 Task: Check how to setup "Test a bot in an unused Web Widget".
Action: Mouse moved to (998, 90)
Screenshot: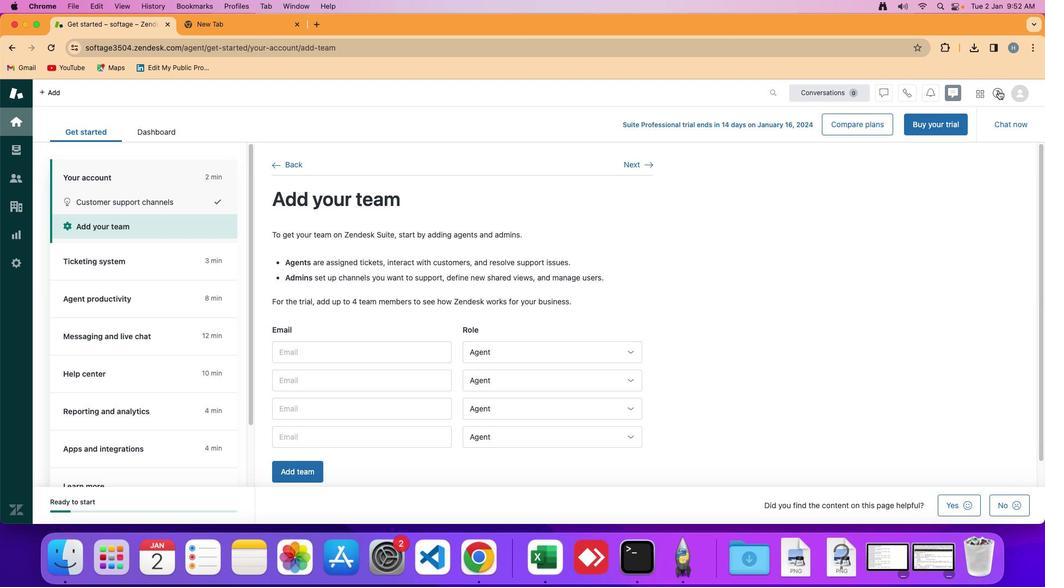 
Action: Mouse pressed left at (998, 90)
Screenshot: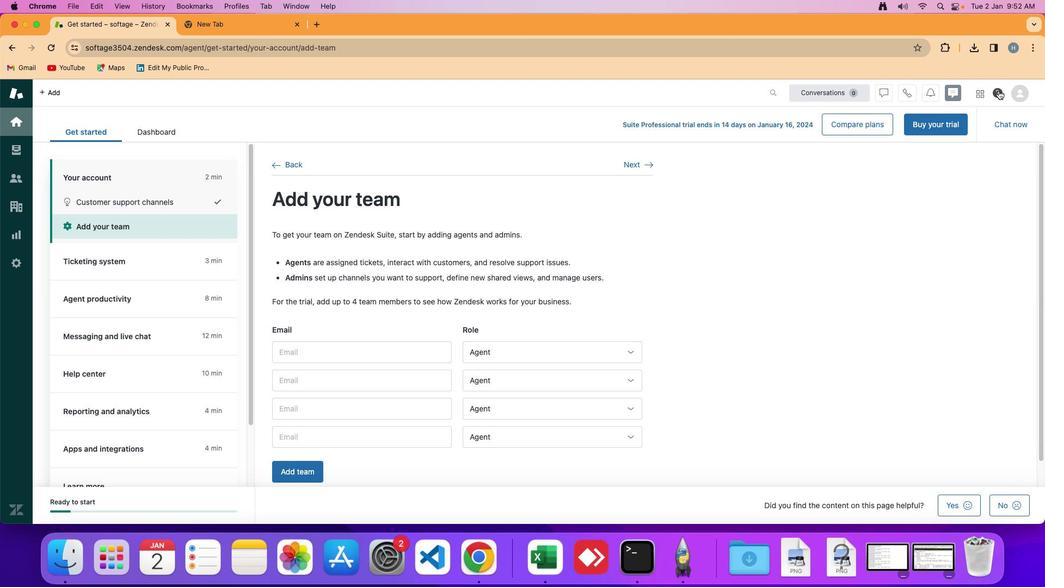 
Action: Mouse moved to (945, 305)
Screenshot: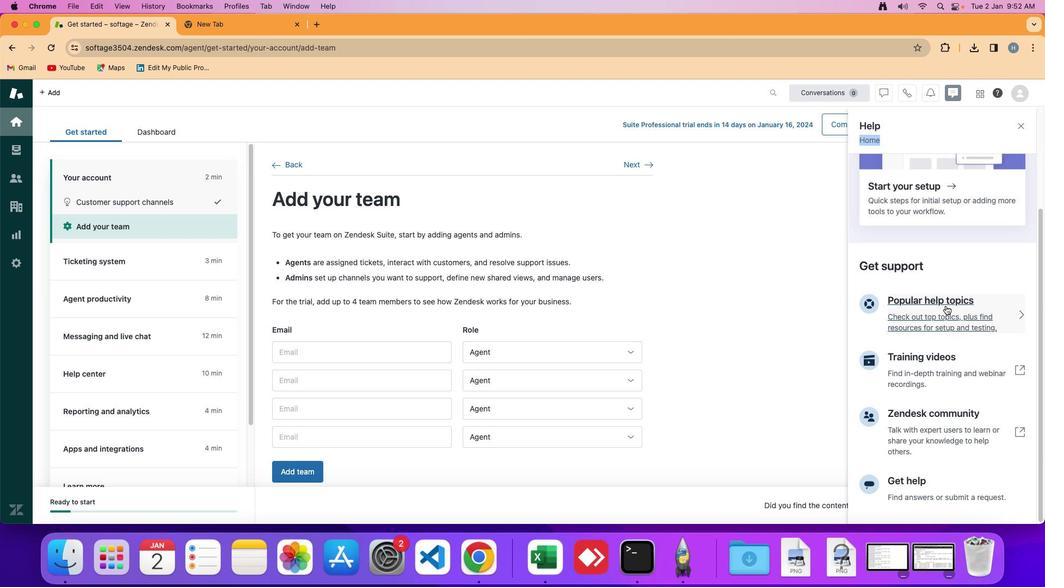 
Action: Mouse pressed left at (945, 305)
Screenshot: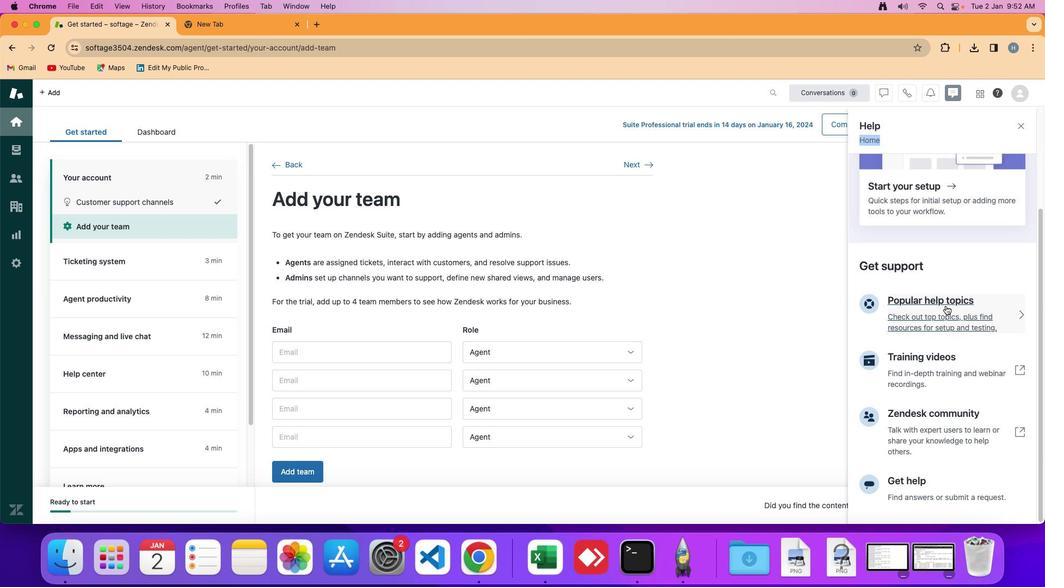 
Action: Mouse moved to (941, 318)
Screenshot: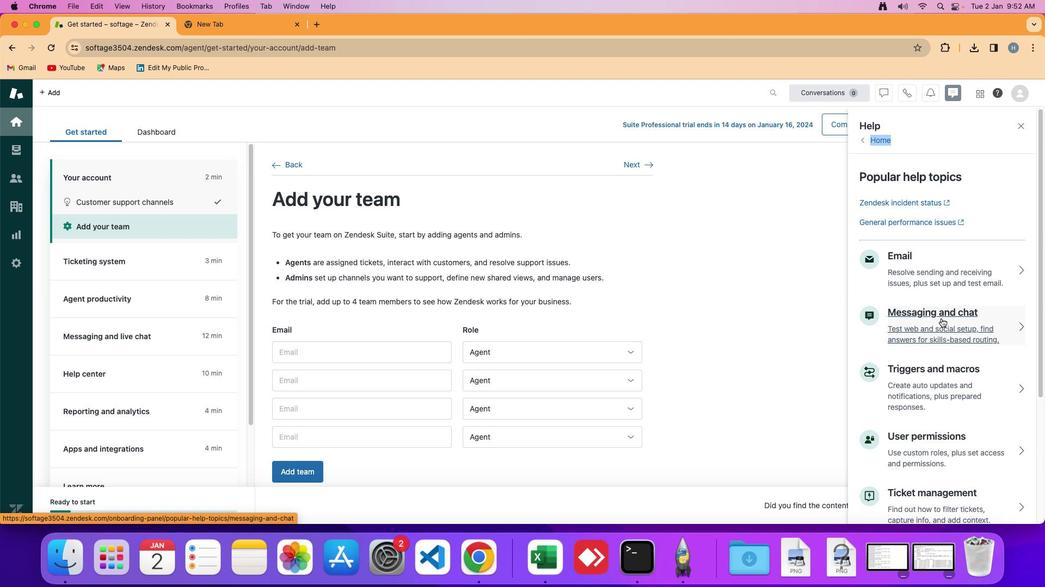 
Action: Mouse pressed left at (941, 318)
Screenshot: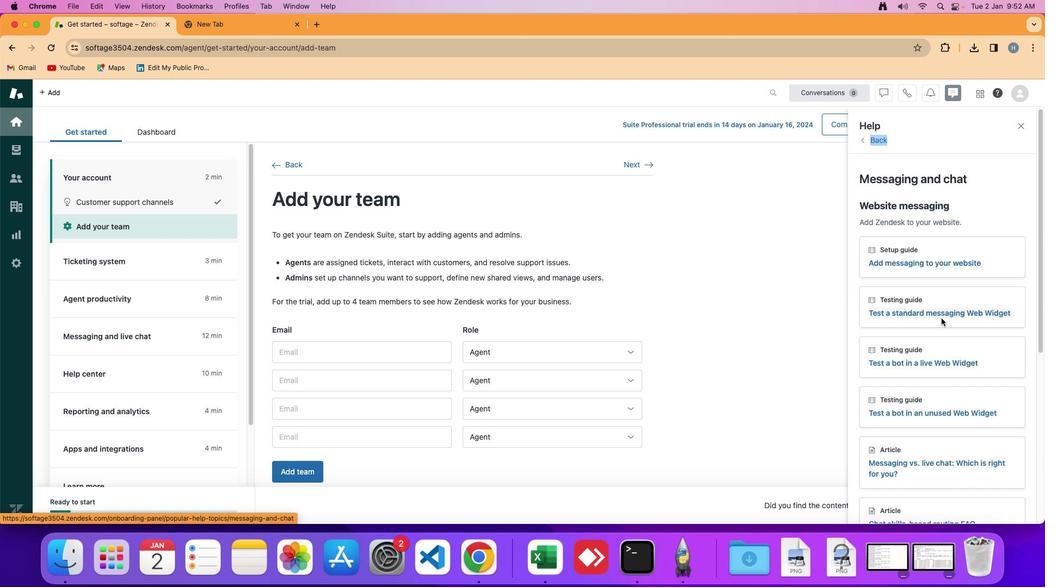 
Action: Mouse moved to (931, 414)
Screenshot: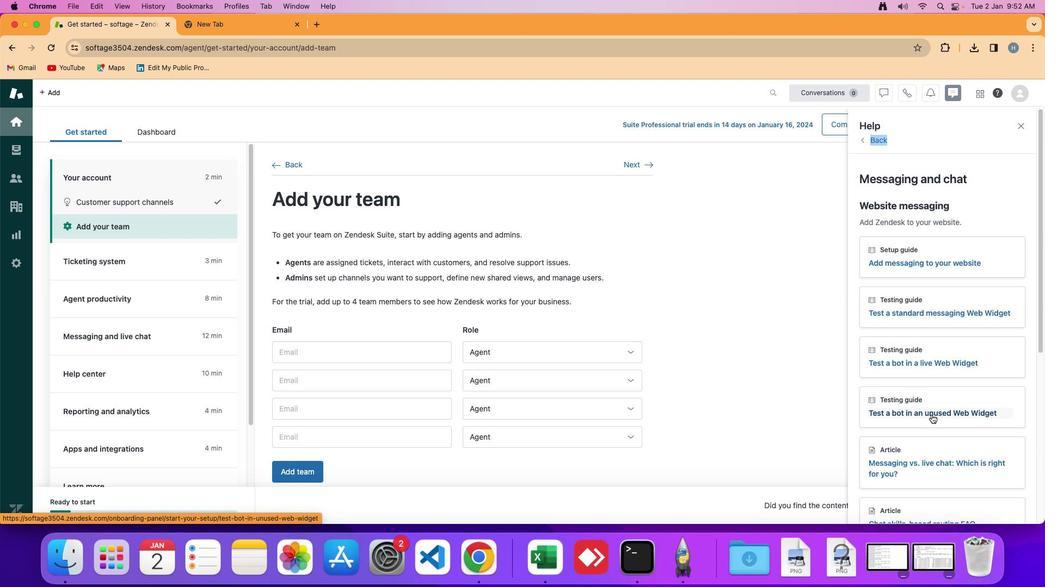 
Action: Mouse pressed left at (931, 414)
Screenshot: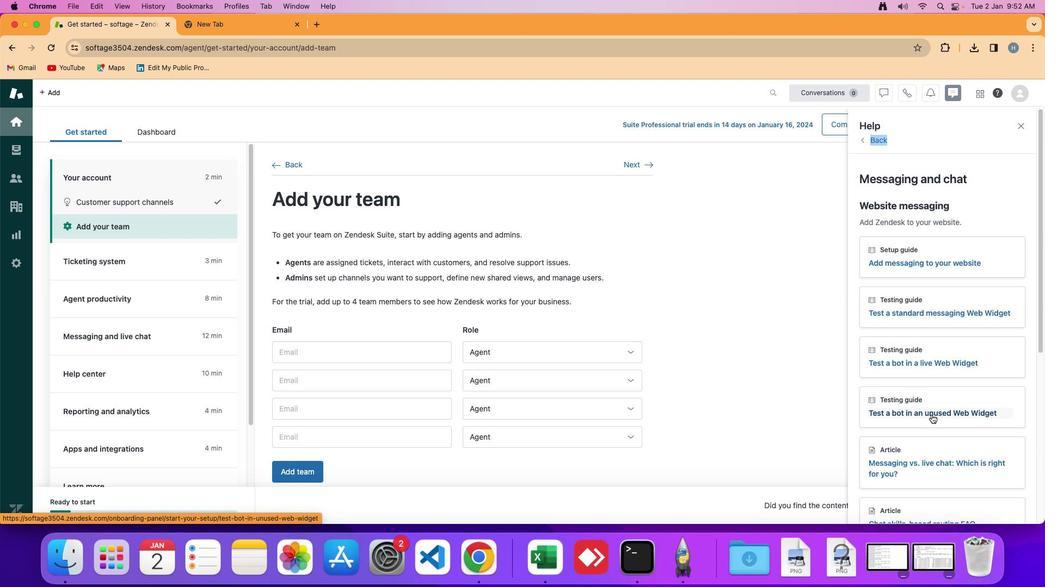 
Action: Mouse moved to (932, 414)
Screenshot: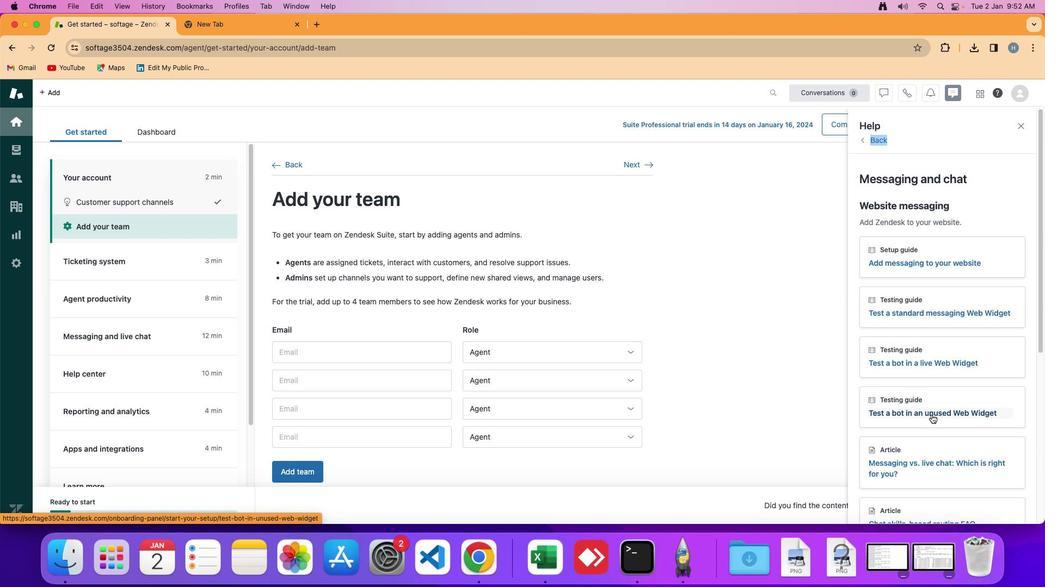 
